 Task: Create List Brand Identity Management in Board Team Performance Management Platforms to Workspace Financial Planning and Analysis Services. Create List Brand Identity Metrics in Board Product Feature Prioritization and Development to Workspace Financial Planning and Analysis Services. Create List Brand Identity Governance in Board Customer Journey Optimization and Personalization to Workspace Financial Planning and Analysis Services
Action: Mouse moved to (170, 107)
Screenshot: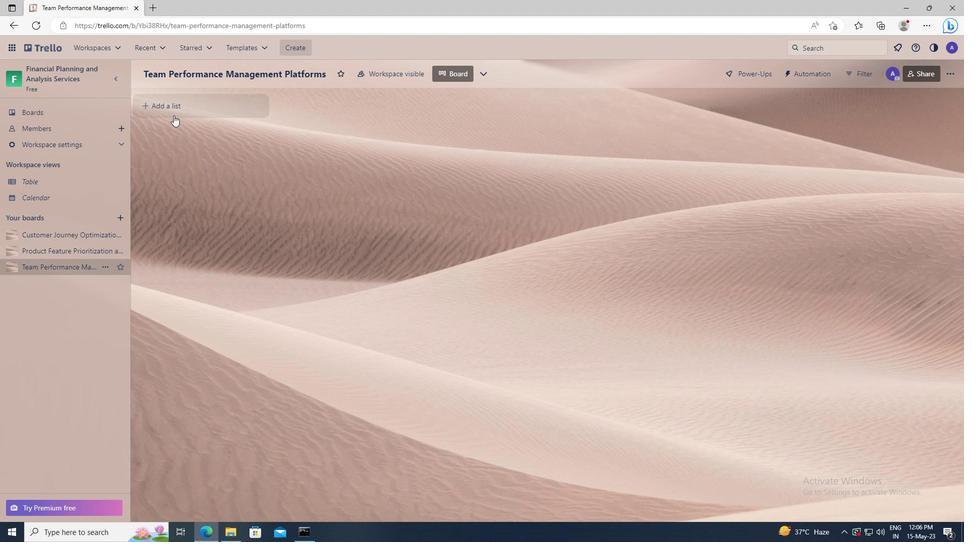 
Action: Mouse pressed left at (170, 107)
Screenshot: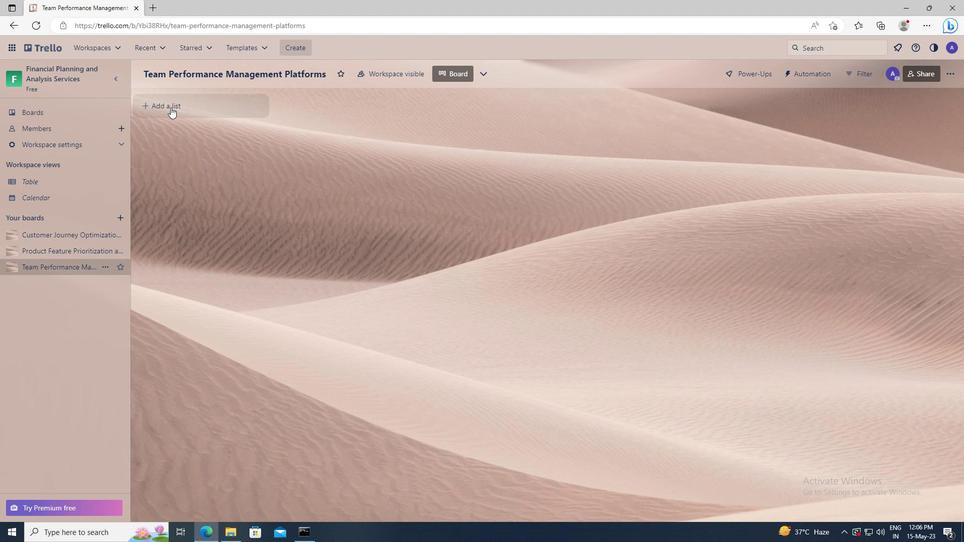 
Action: Key pressed <Key.shift>BRAND<Key.space><Key.shift>IDENTITY<Key.space><Key.shift>MANAGEMENT
Screenshot: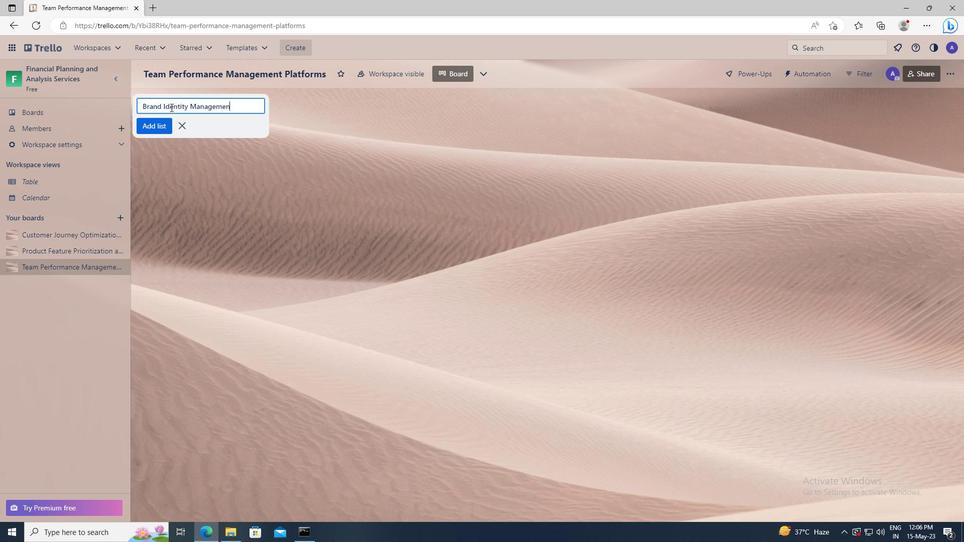 
Action: Mouse moved to (163, 126)
Screenshot: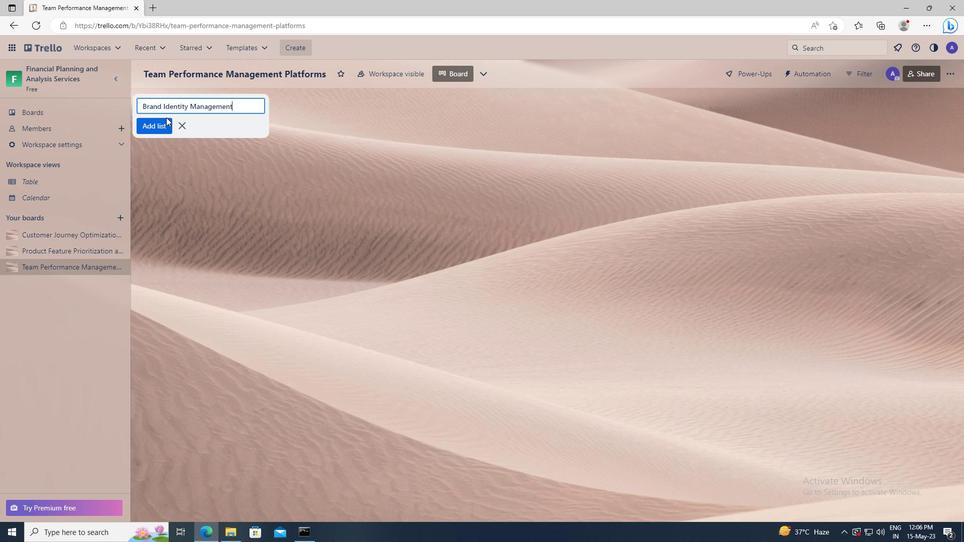 
Action: Mouse pressed left at (163, 126)
Screenshot: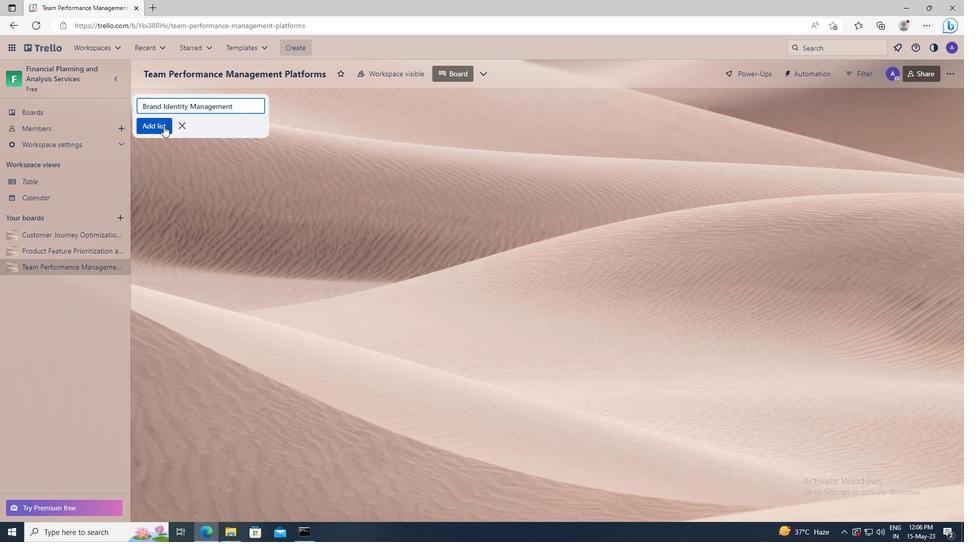 
Action: Mouse moved to (88, 249)
Screenshot: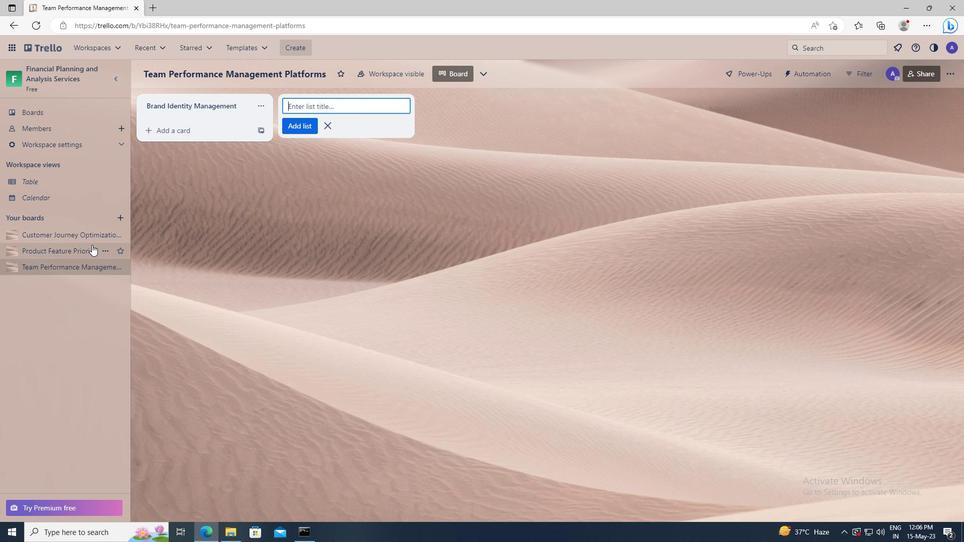 
Action: Mouse pressed left at (88, 249)
Screenshot: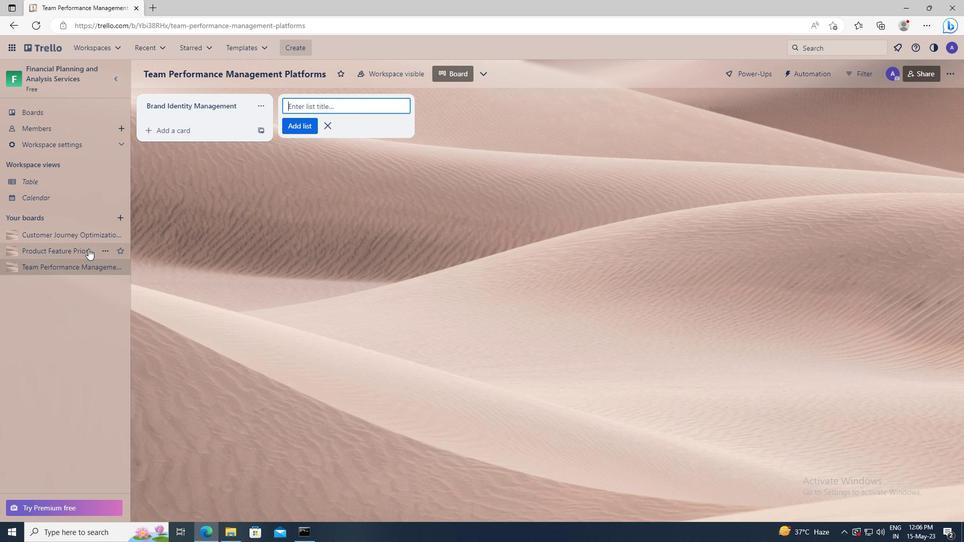 
Action: Mouse moved to (156, 107)
Screenshot: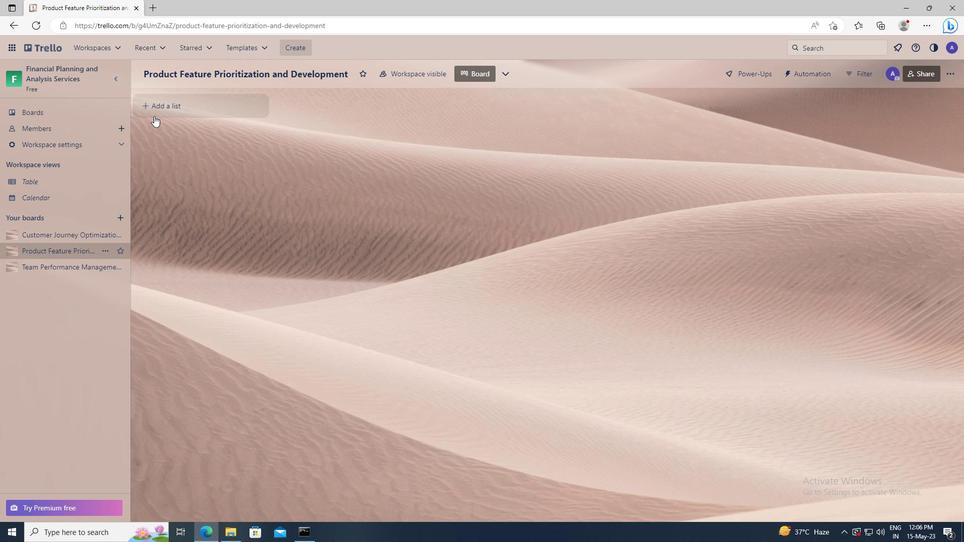
Action: Mouse pressed left at (156, 107)
Screenshot: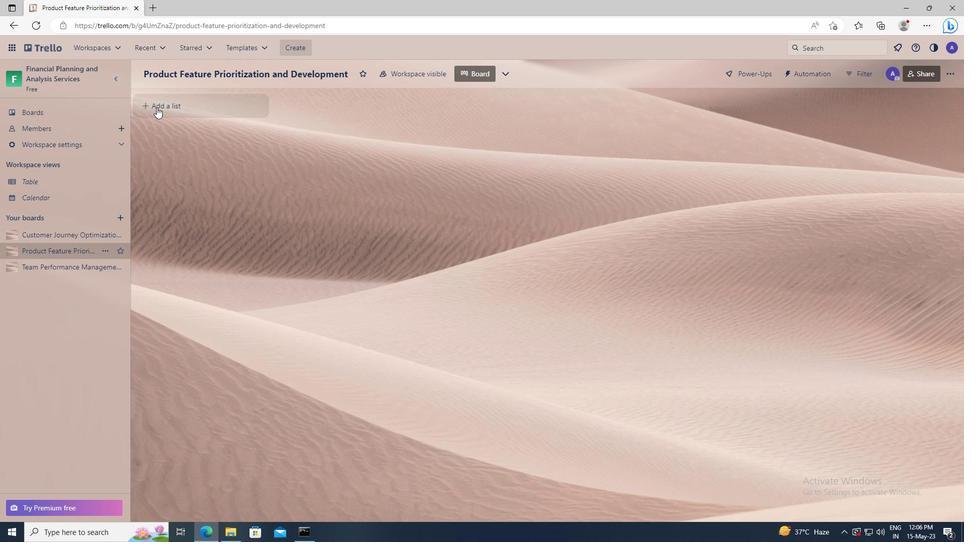 
Action: Key pressed <Key.shift>BRAND<Key.space><Key.shift>IDENTITY<Key.space><Key.shift>METRICS
Screenshot: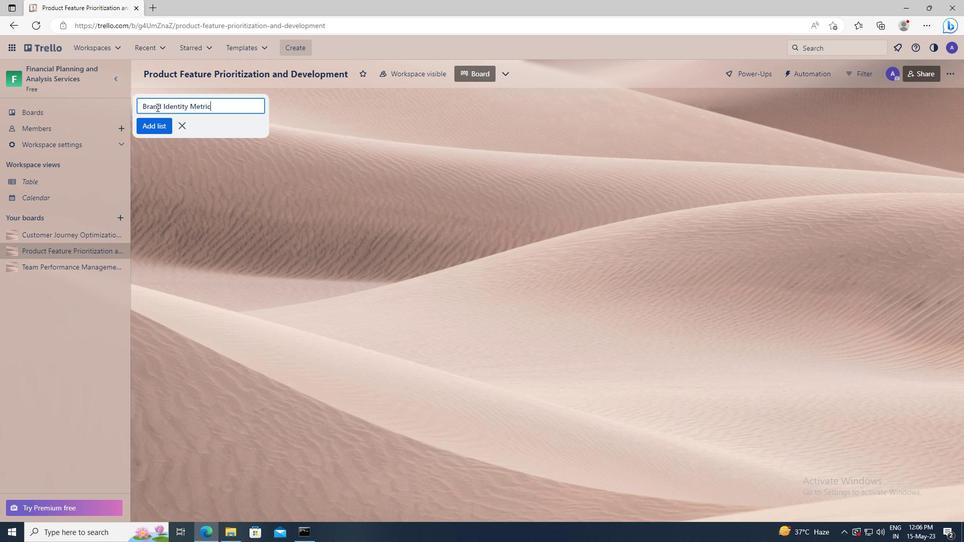 
Action: Mouse moved to (161, 124)
Screenshot: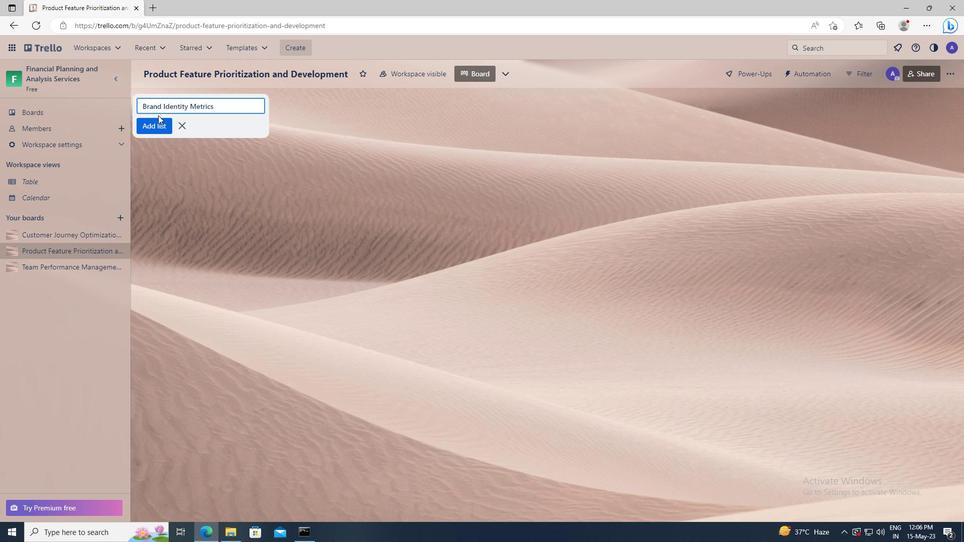 
Action: Mouse pressed left at (161, 124)
Screenshot: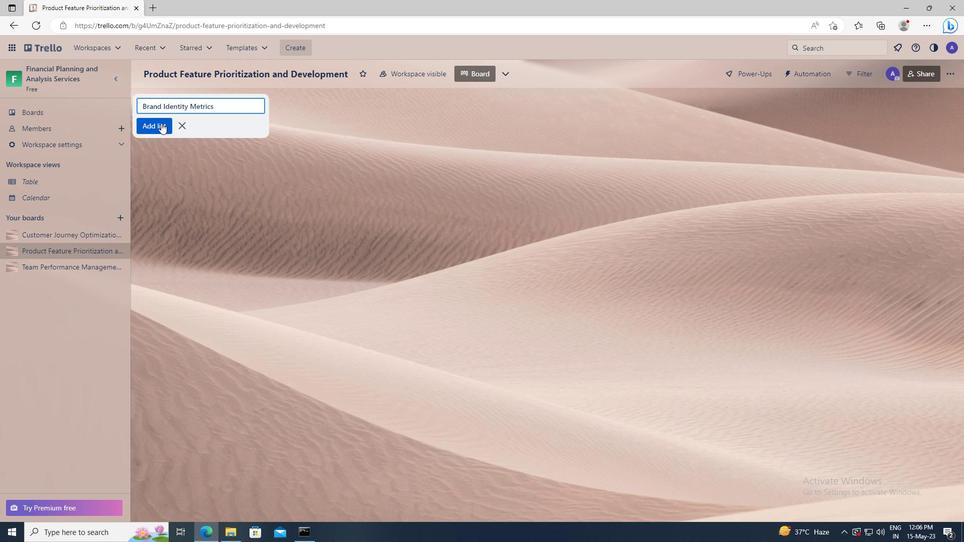 
Action: Mouse moved to (79, 234)
Screenshot: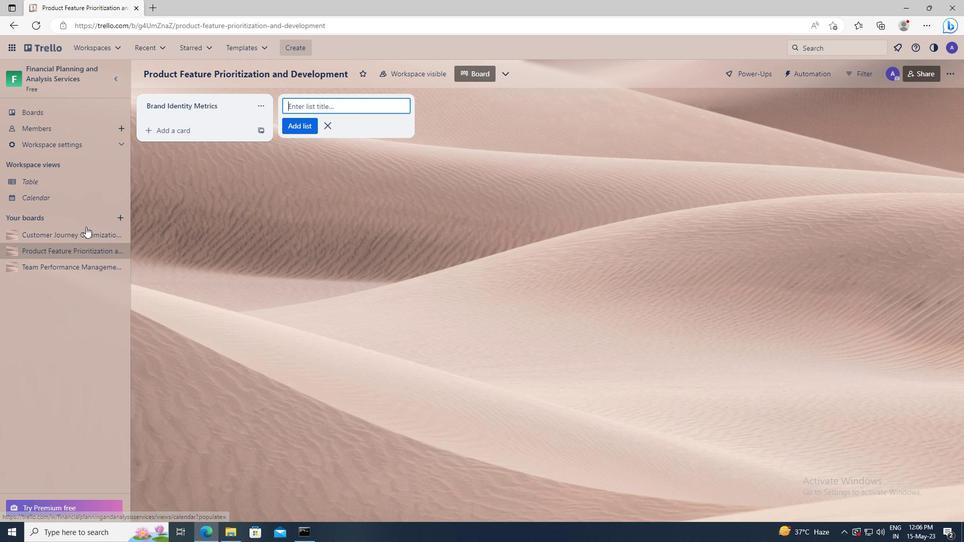 
Action: Mouse pressed left at (79, 234)
Screenshot: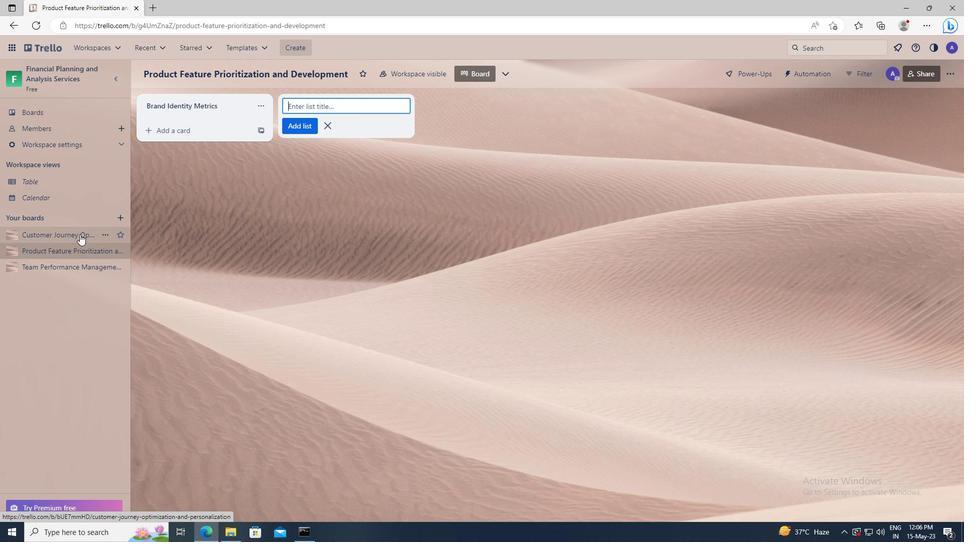 
Action: Mouse moved to (167, 105)
Screenshot: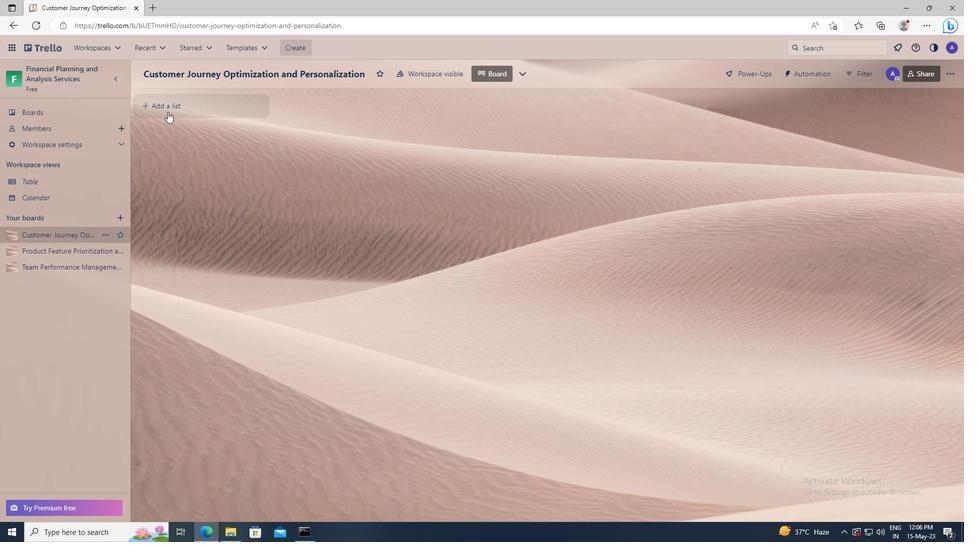 
Action: Mouse pressed left at (167, 105)
Screenshot: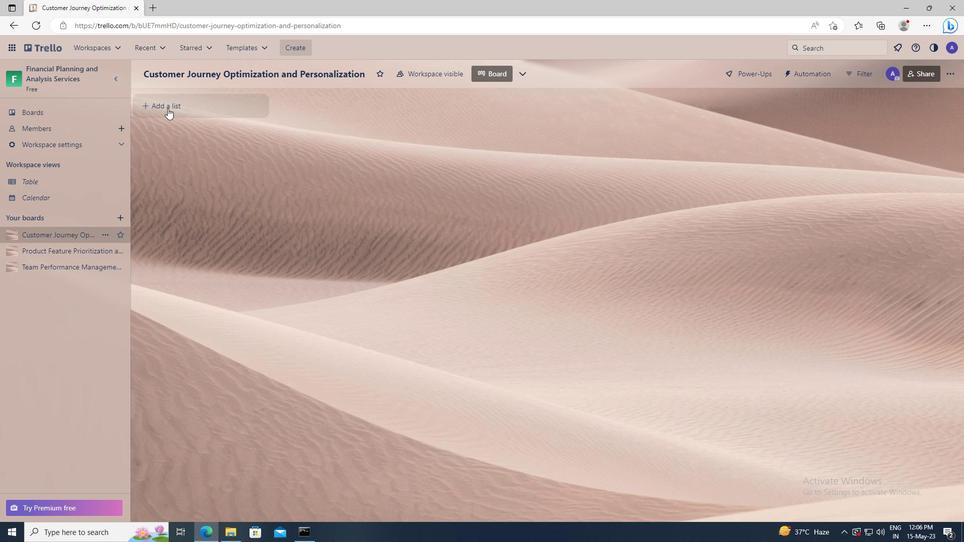 
Action: Key pressed <Key.shift>BRAND<Key.space><Key.shift>IDENTITY<Key.space><Key.shift>GOVERNANCE
Screenshot: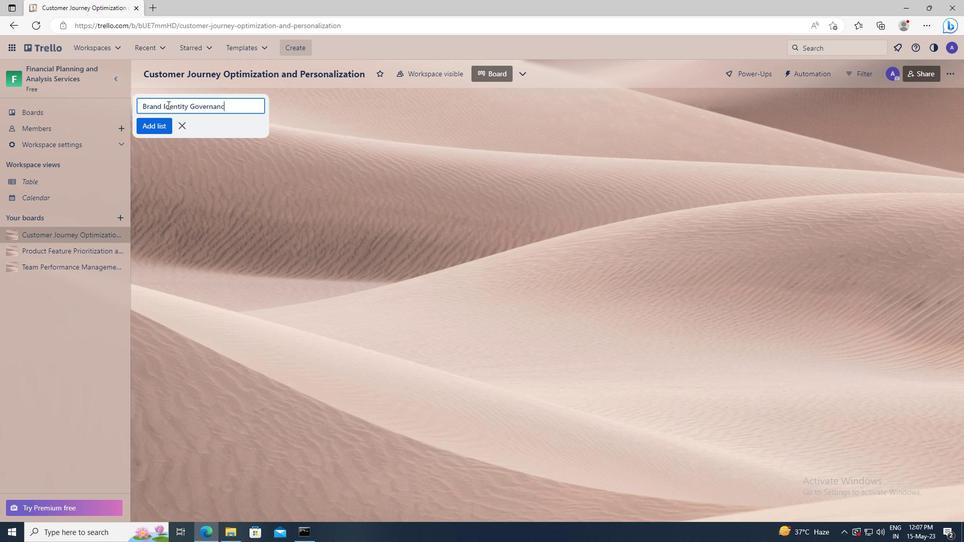 
Action: Mouse moved to (167, 126)
Screenshot: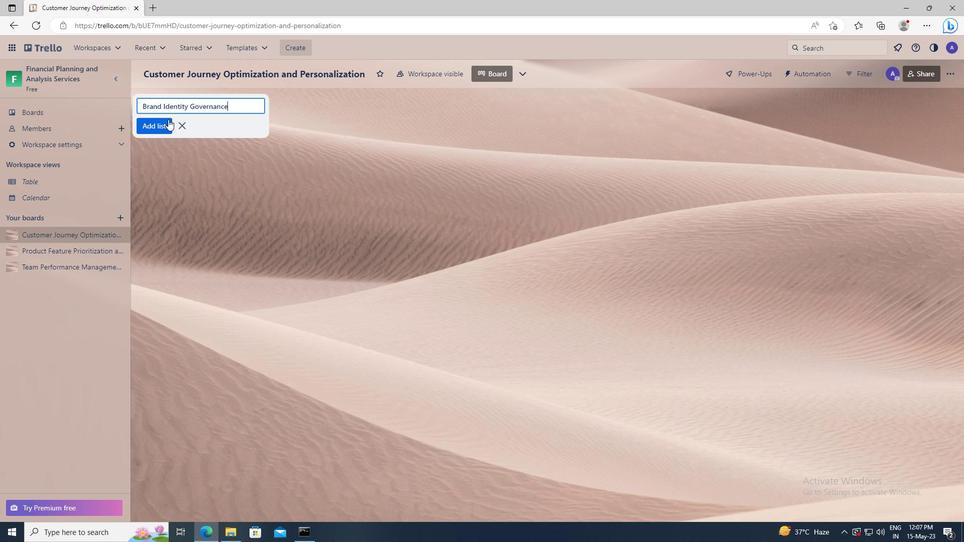 
Action: Mouse pressed left at (167, 126)
Screenshot: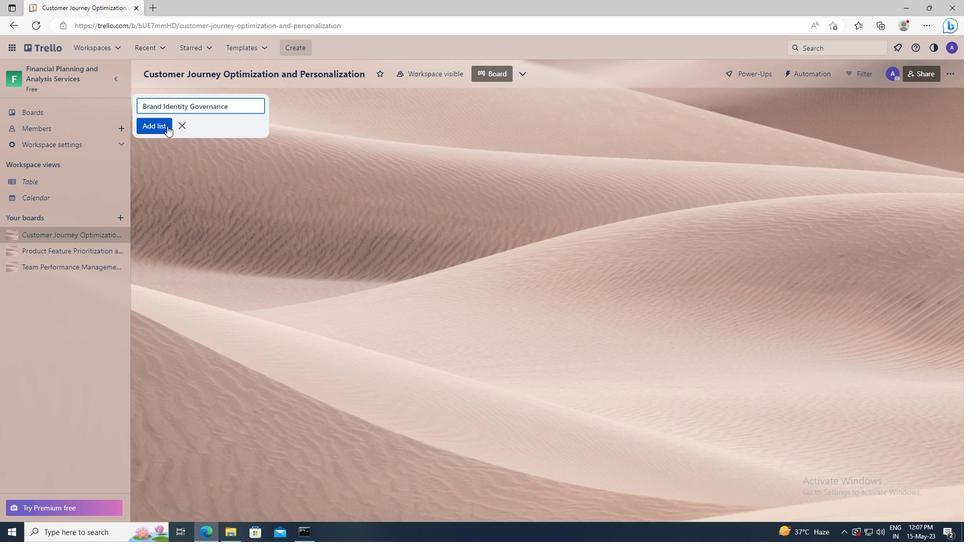 
